Task: Sort the products in the category "Champagne & Sparkling Wine" by best match.
Action: Mouse moved to (807, 275)
Screenshot: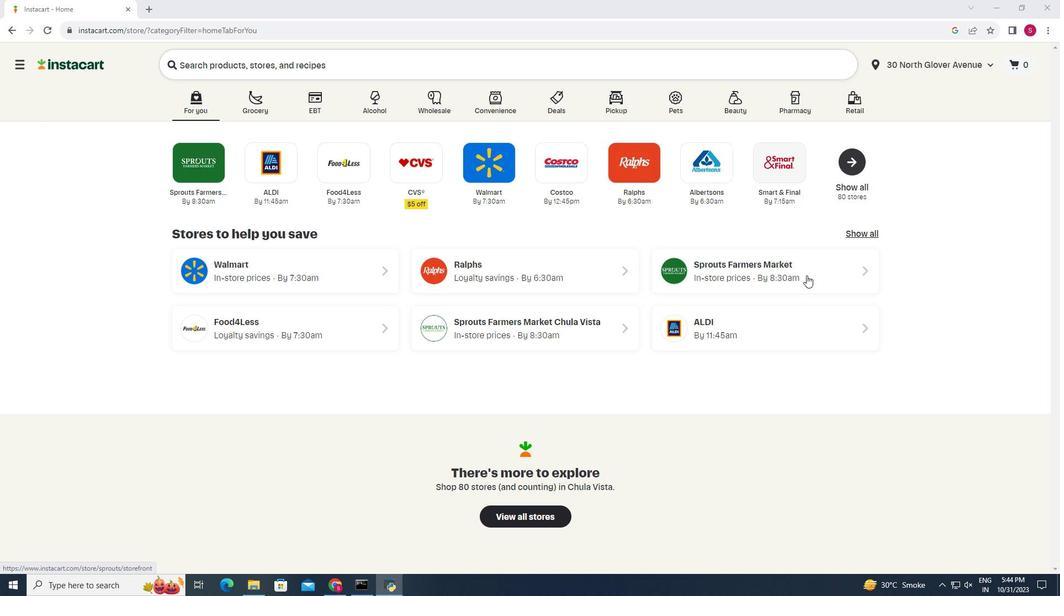 
Action: Mouse pressed left at (807, 275)
Screenshot: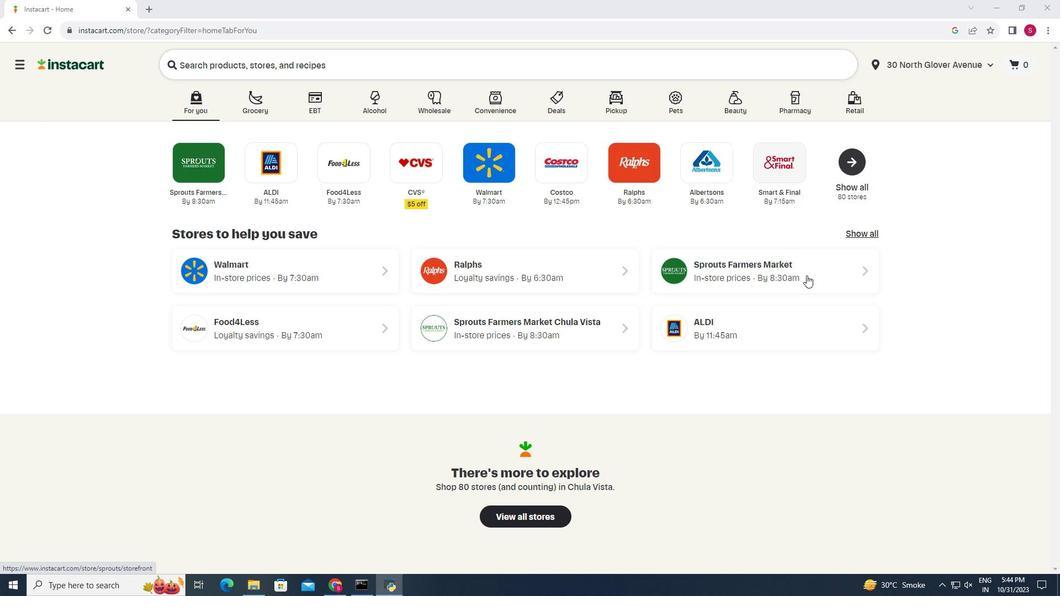 
Action: Mouse moved to (28, 563)
Screenshot: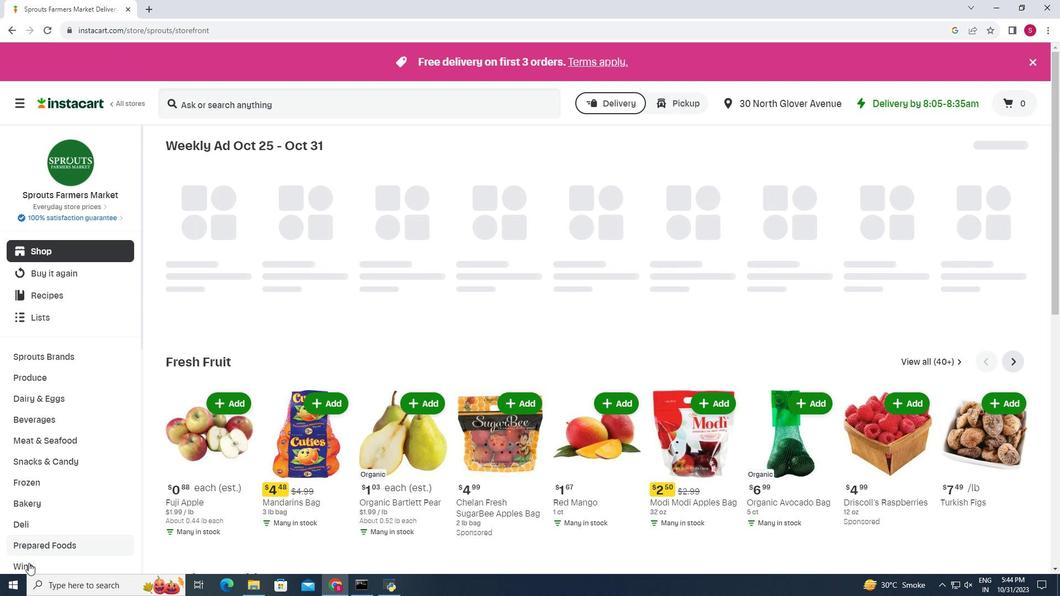 
Action: Mouse pressed left at (28, 563)
Screenshot: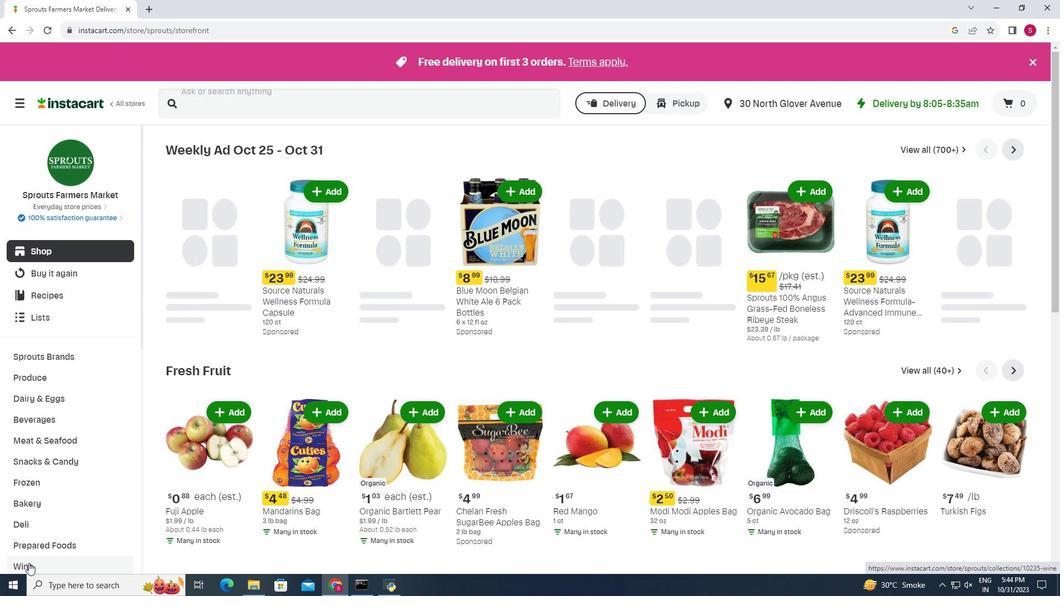 
Action: Mouse moved to (374, 171)
Screenshot: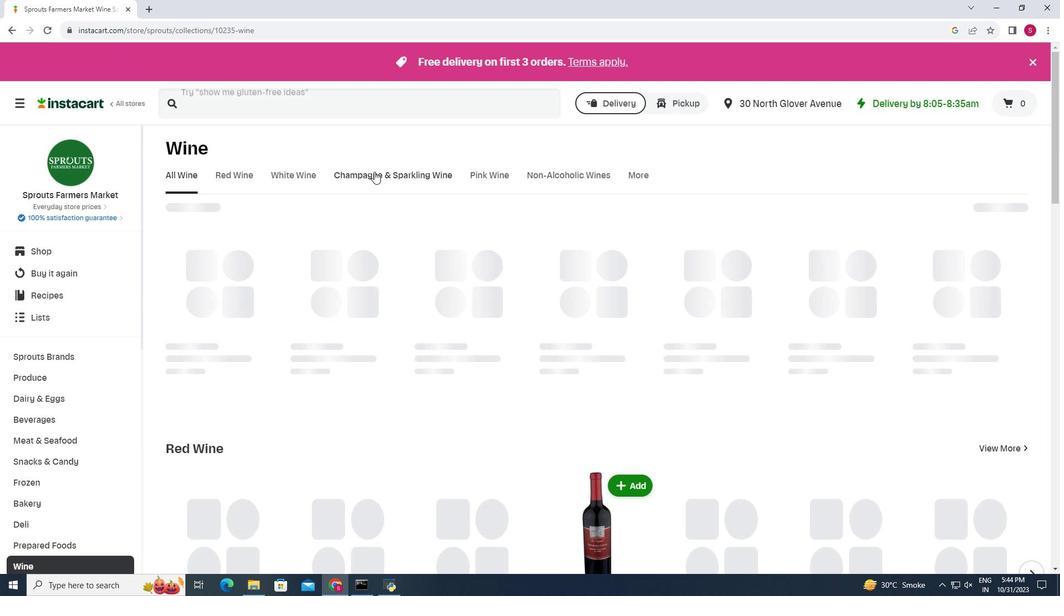 
Action: Mouse pressed left at (374, 171)
Screenshot: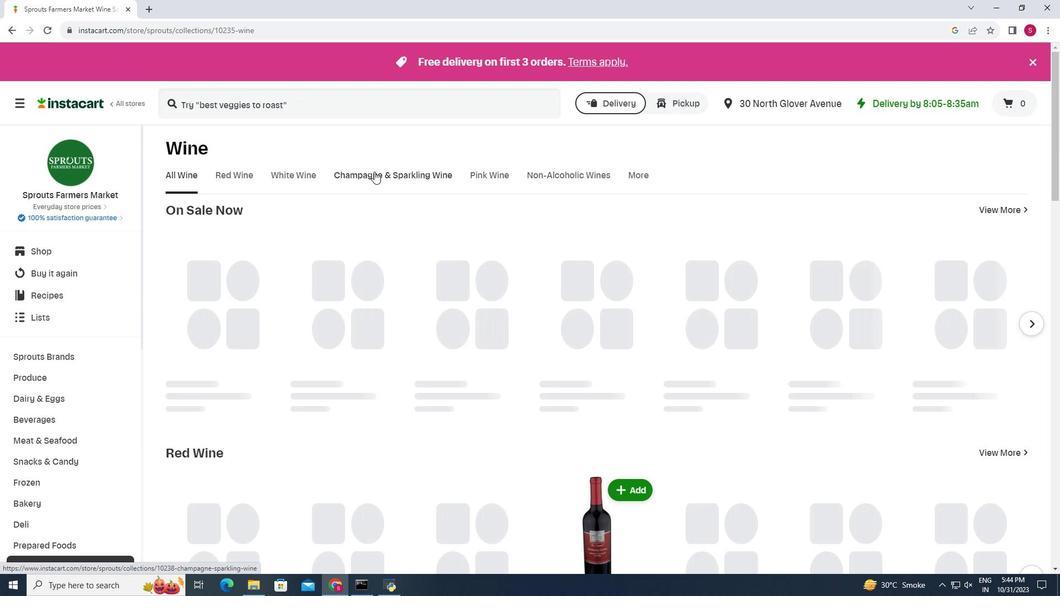 
Action: Mouse moved to (1008, 264)
Screenshot: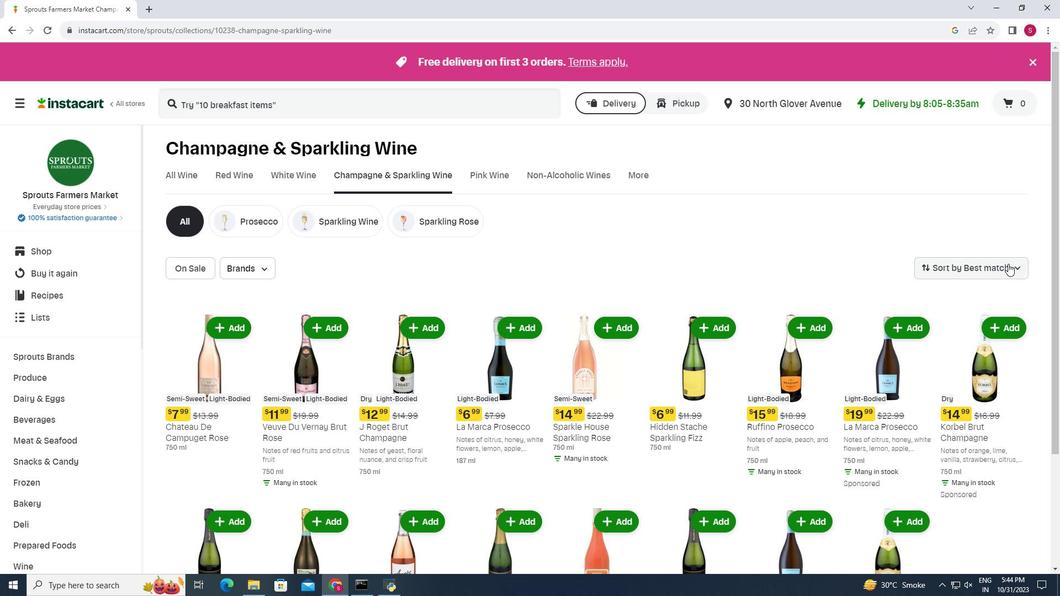 
Action: Mouse pressed left at (1008, 264)
Screenshot: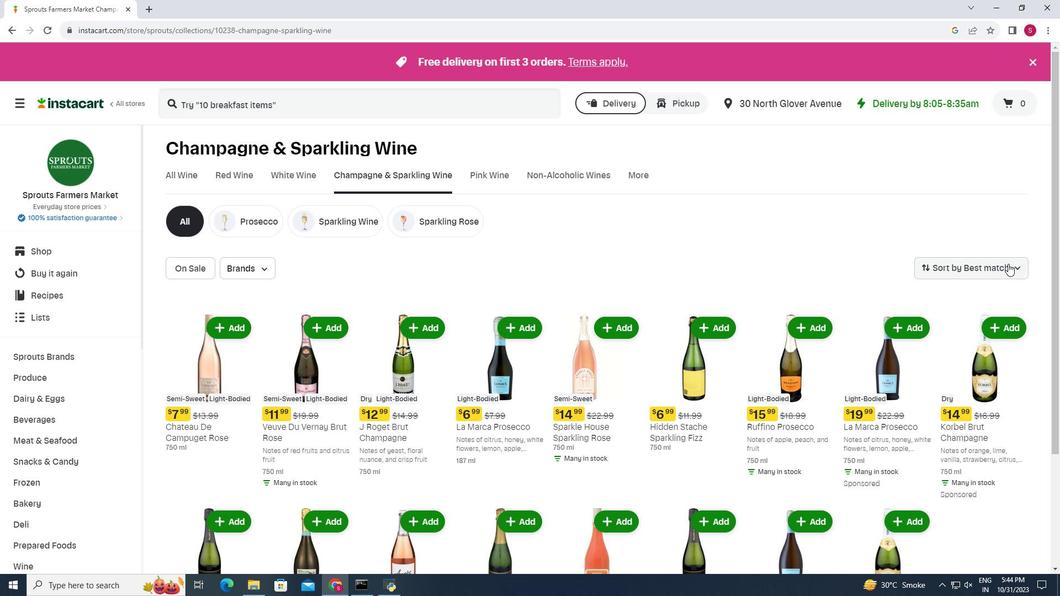 
Action: Mouse moved to (958, 297)
Screenshot: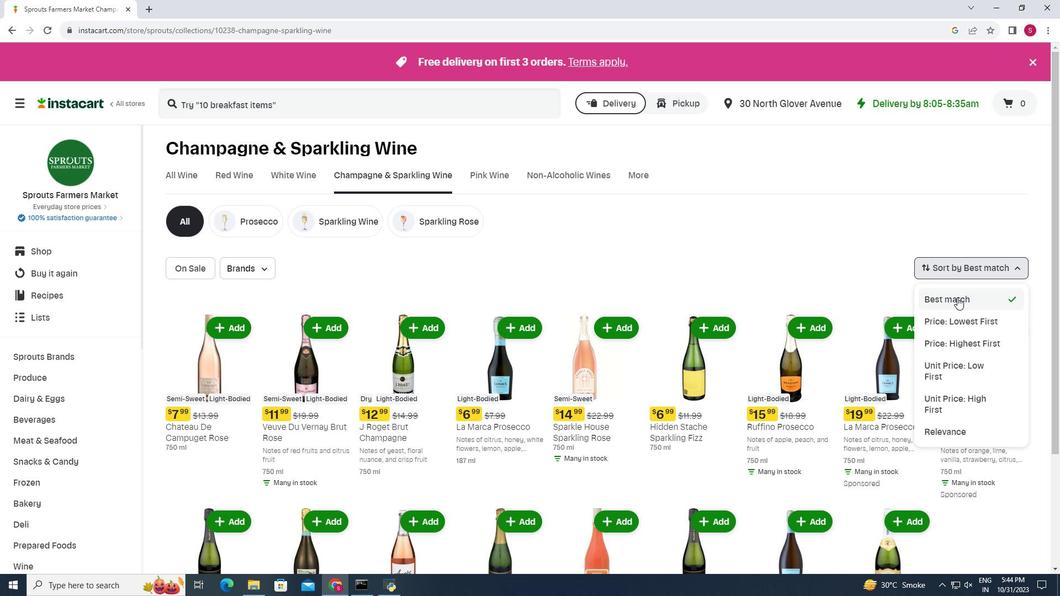 
Action: Mouse pressed left at (958, 297)
Screenshot: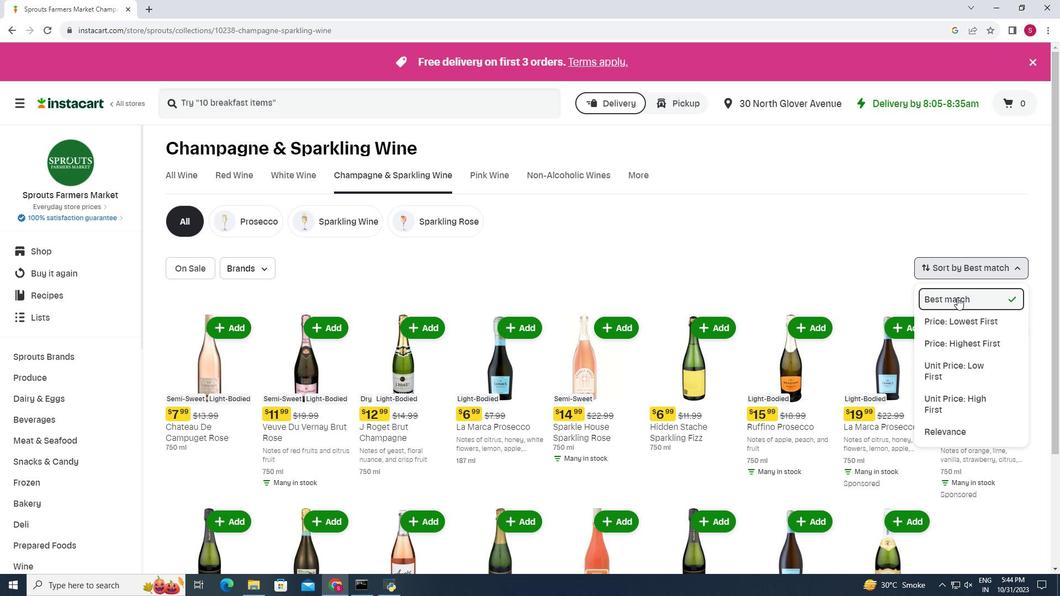 
Action: Mouse moved to (693, 250)
Screenshot: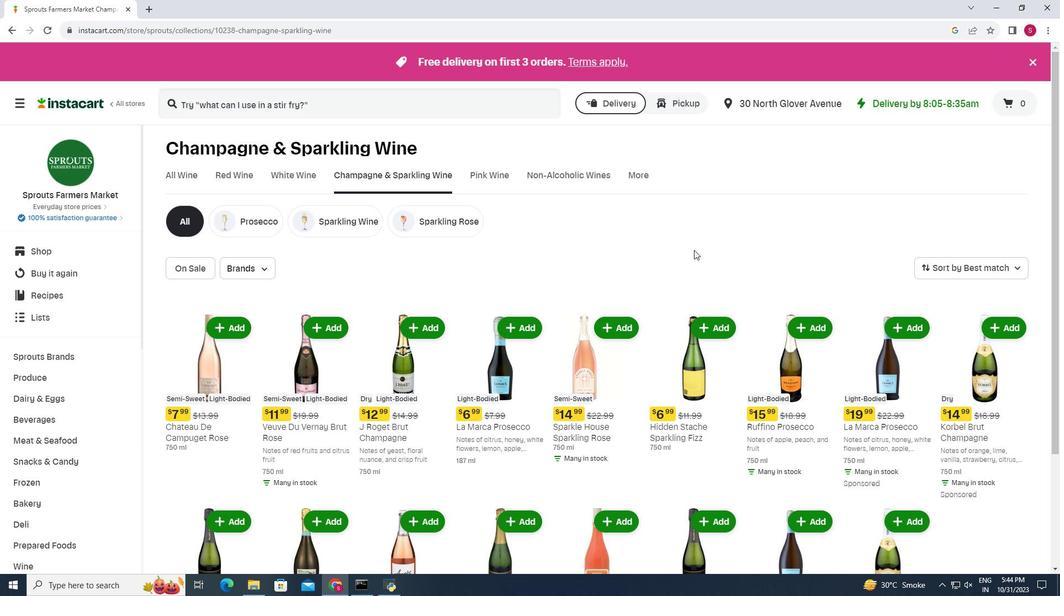 
Action: Mouse scrolled (693, 249) with delta (0, 0)
Screenshot: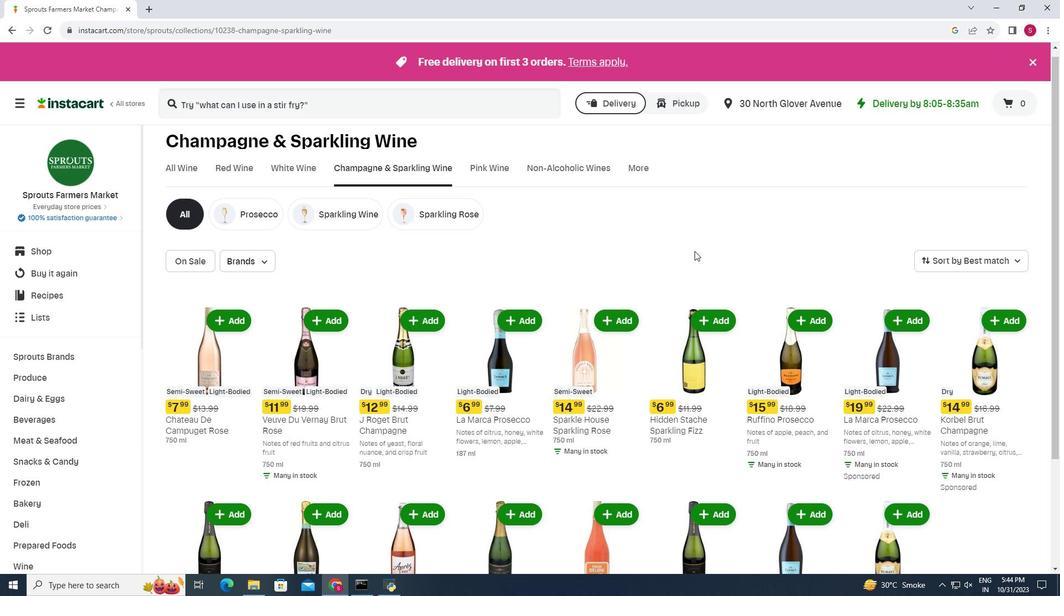 
Action: Mouse moved to (695, 251)
Screenshot: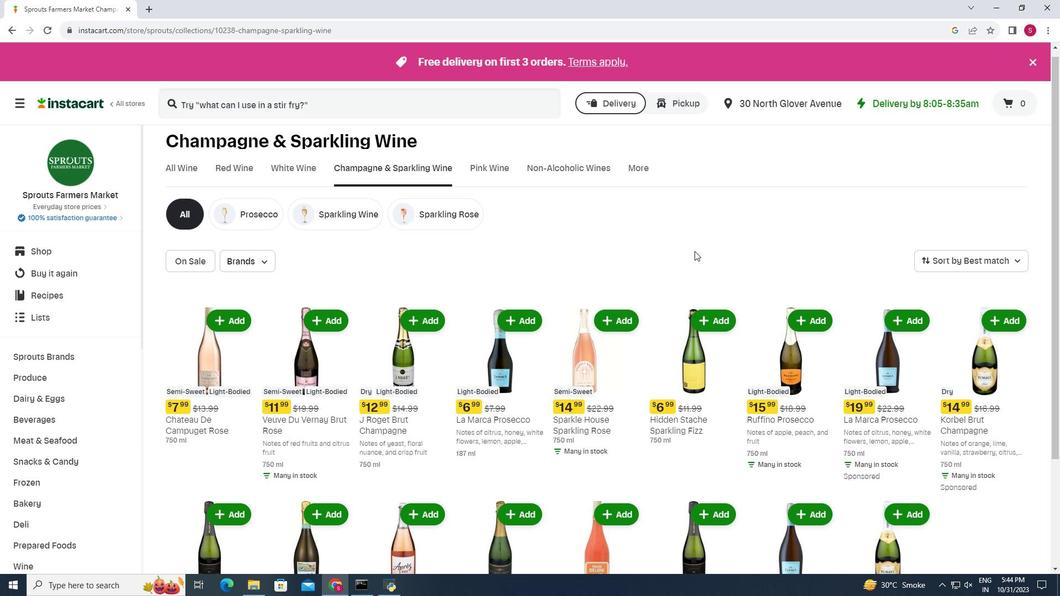 
Action: Mouse scrolled (695, 250) with delta (0, 0)
Screenshot: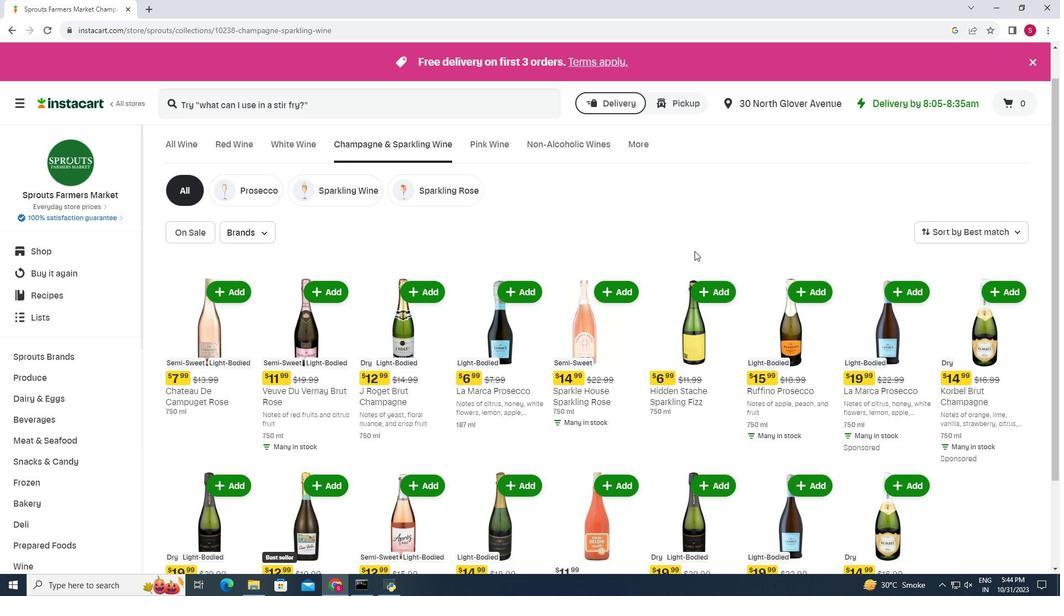 
Action: Mouse scrolled (695, 250) with delta (0, 0)
Screenshot: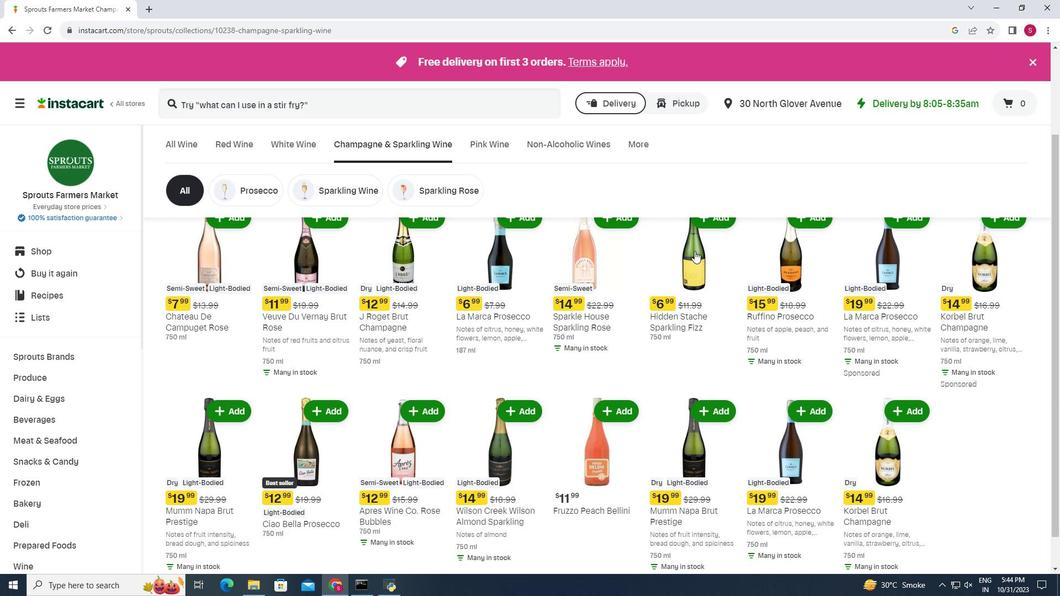 
Action: Mouse scrolled (695, 250) with delta (0, 0)
Screenshot: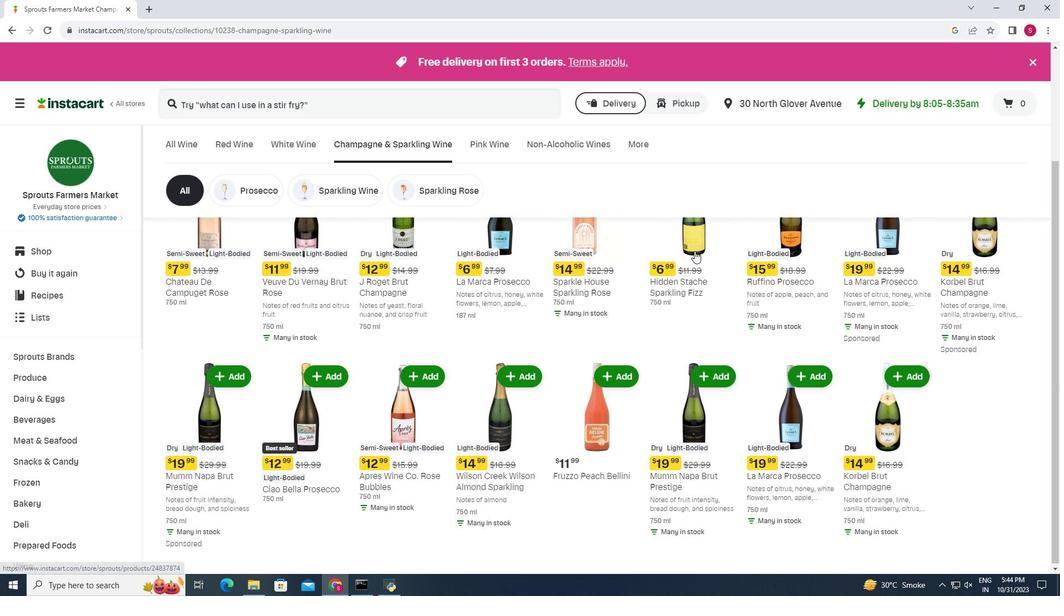 
Action: Mouse scrolled (695, 250) with delta (0, 0)
Screenshot: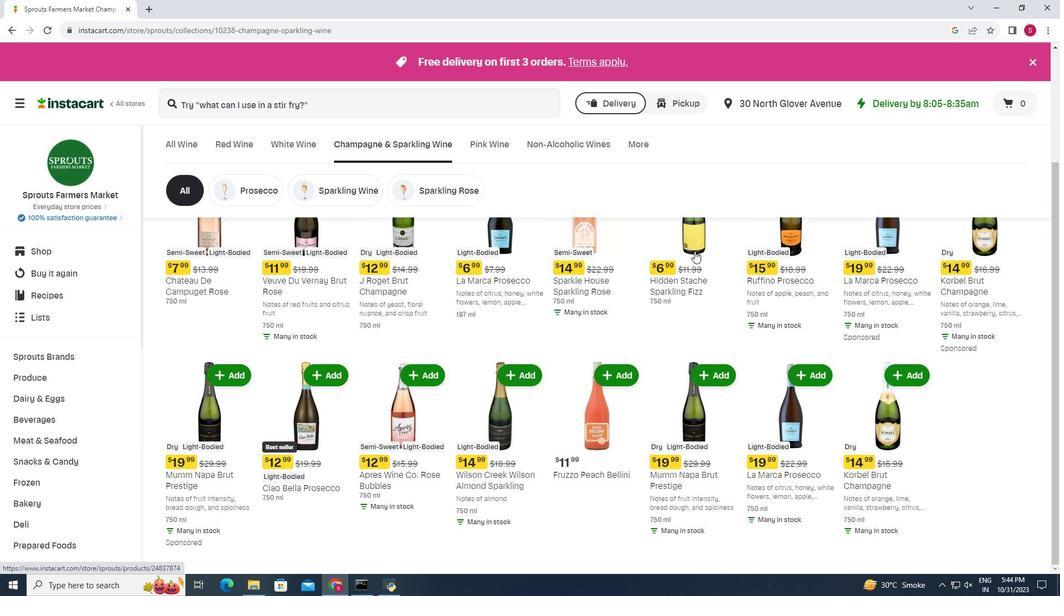 
Action: Mouse scrolled (695, 250) with delta (0, 0)
Screenshot: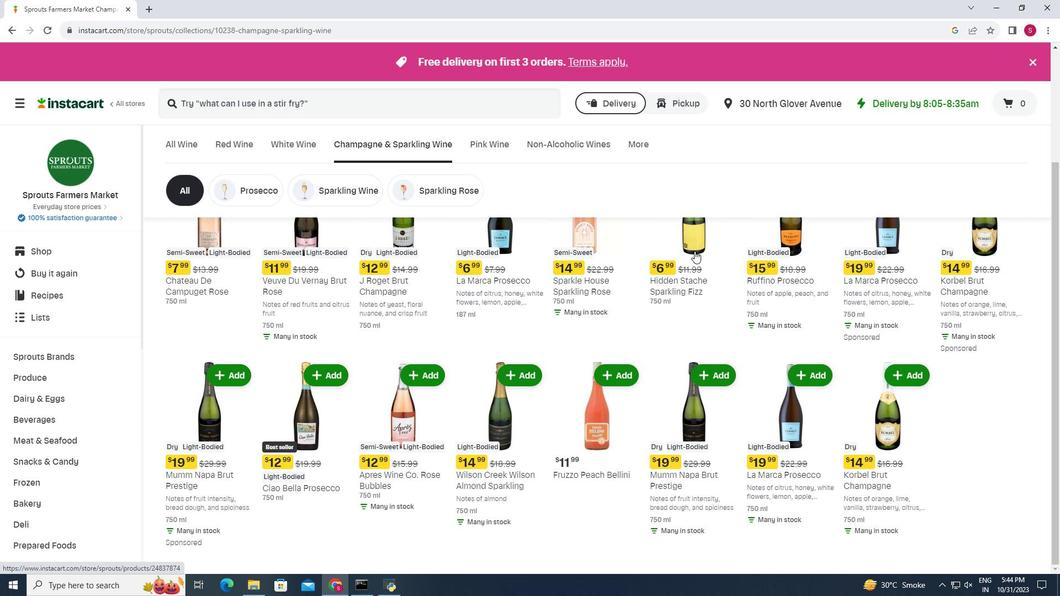 
